 Task: Add a field from the Popular template Effort Level a blank project AdaptFlow
Action: Mouse moved to (977, 90)
Screenshot: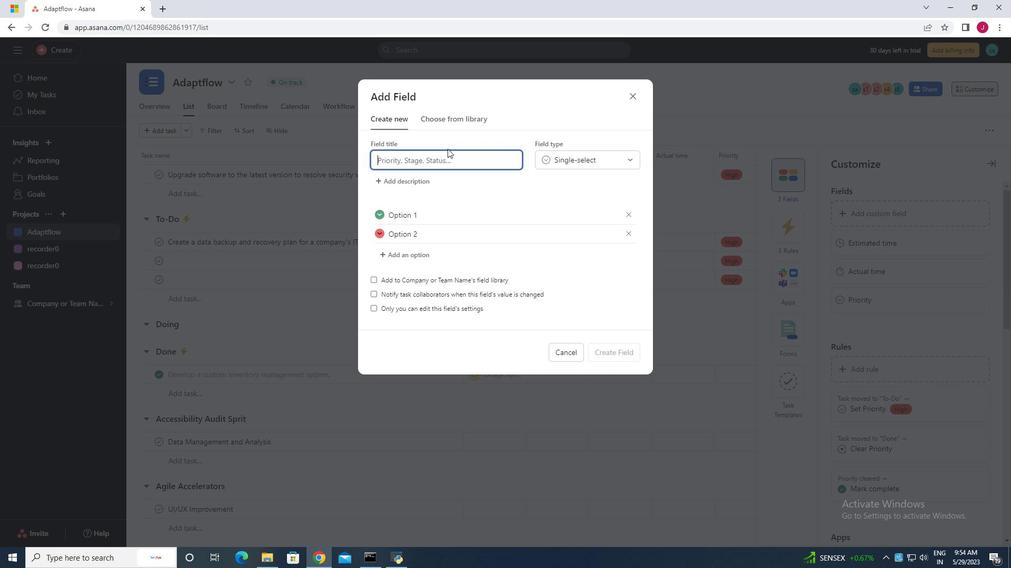 
Action: Mouse pressed left at (977, 90)
Screenshot: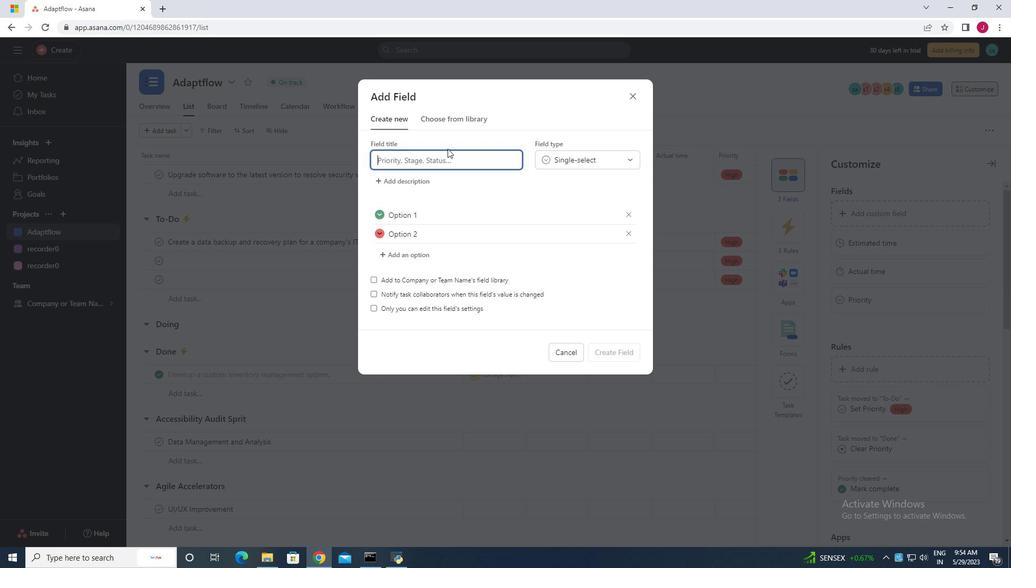 
Action: Mouse moved to (890, 215)
Screenshot: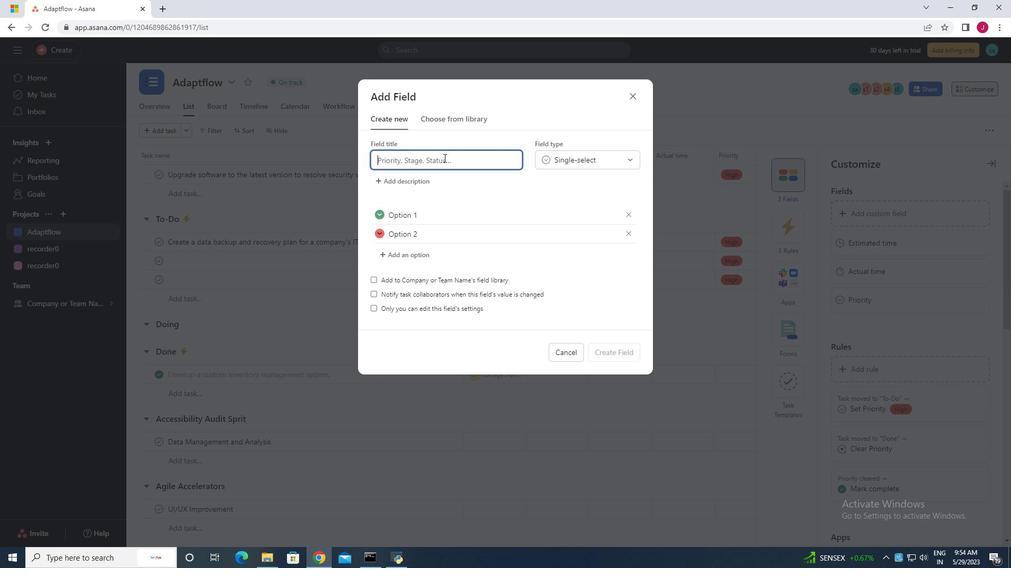 
Action: Mouse pressed left at (890, 215)
Screenshot: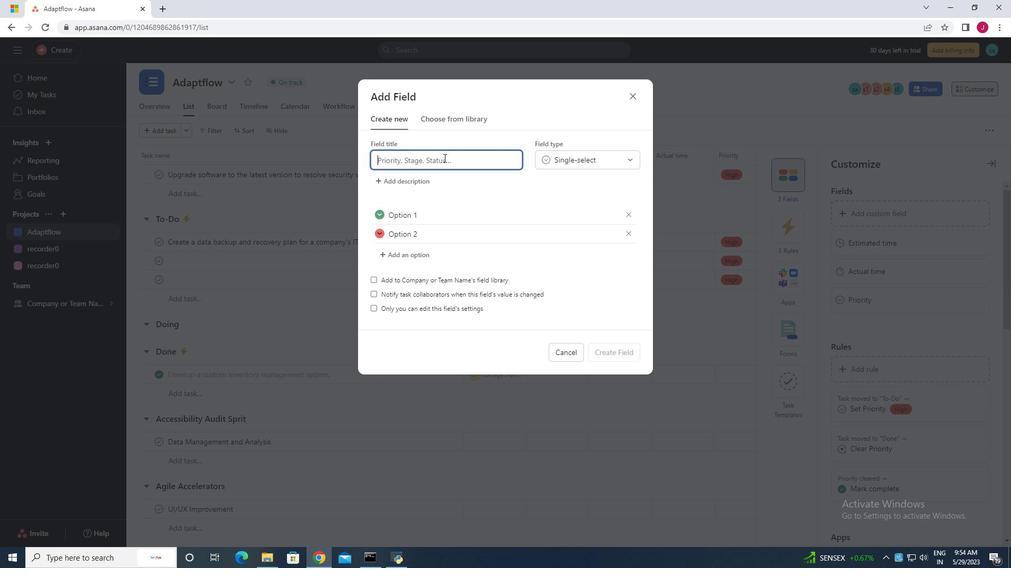 
Action: Mouse moved to (432, 158)
Screenshot: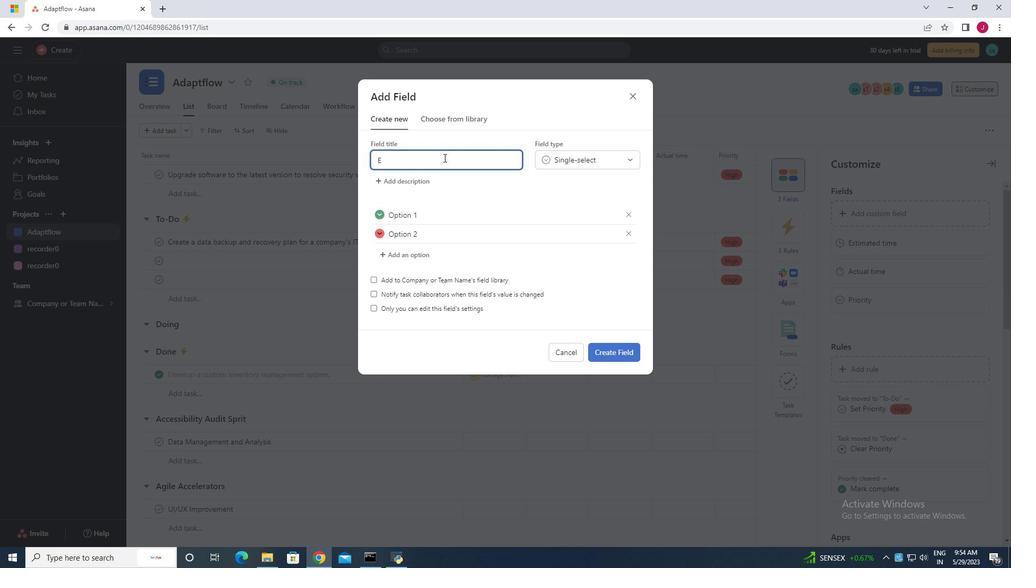 
Action: Key pressed <Key.caps_lock>E<Key.caps_lock>ffort<Key.space>level<Key.space>
Screenshot: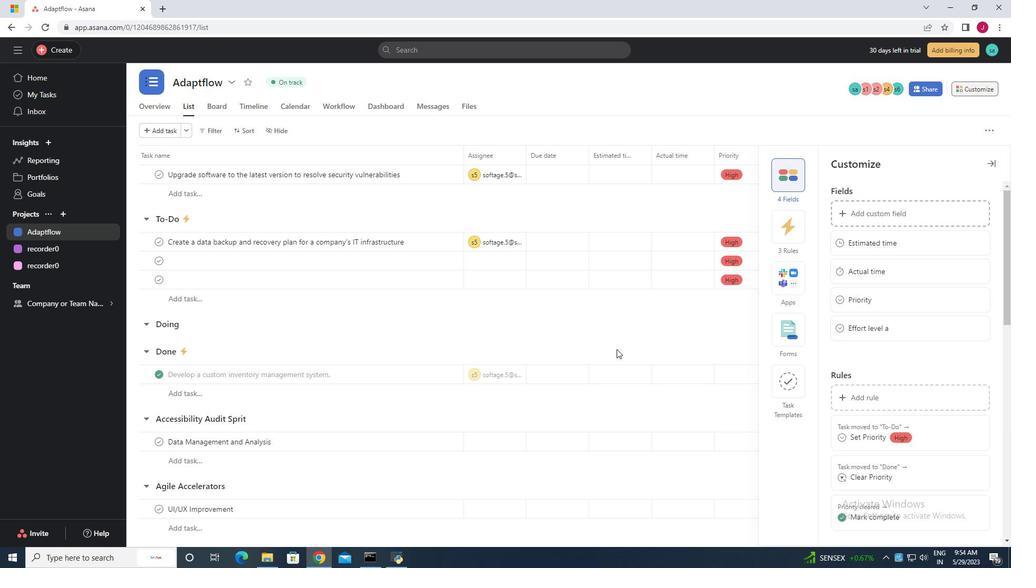 
Action: Mouse moved to (627, 215)
Screenshot: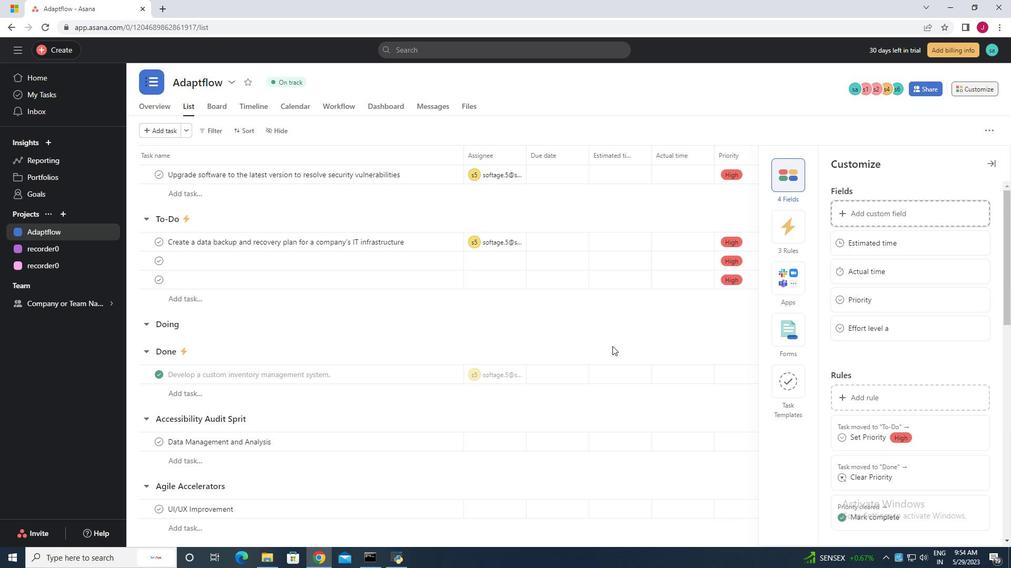 
Action: Mouse pressed left at (627, 215)
Screenshot: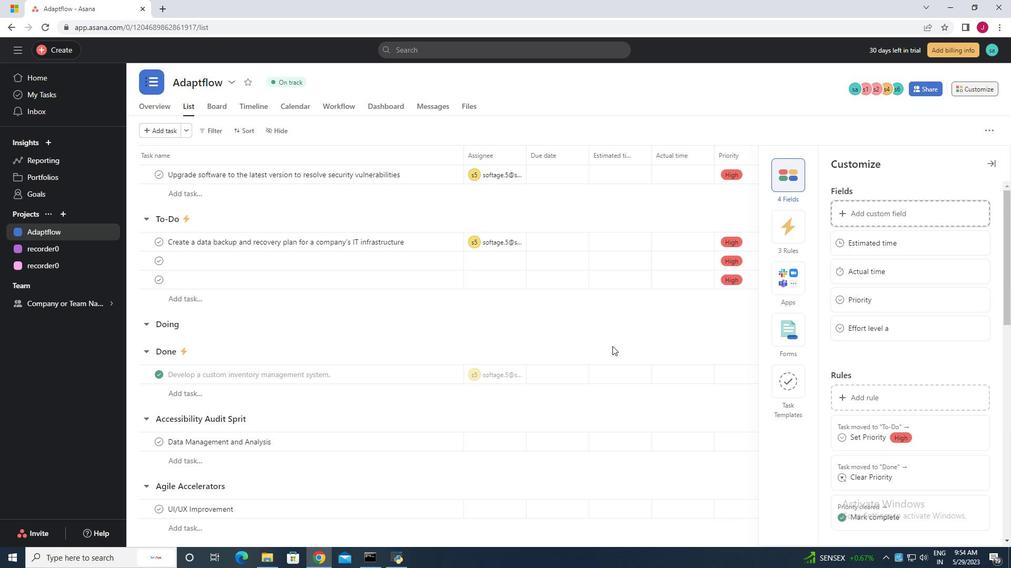 
Action: Mouse moved to (625, 215)
Screenshot: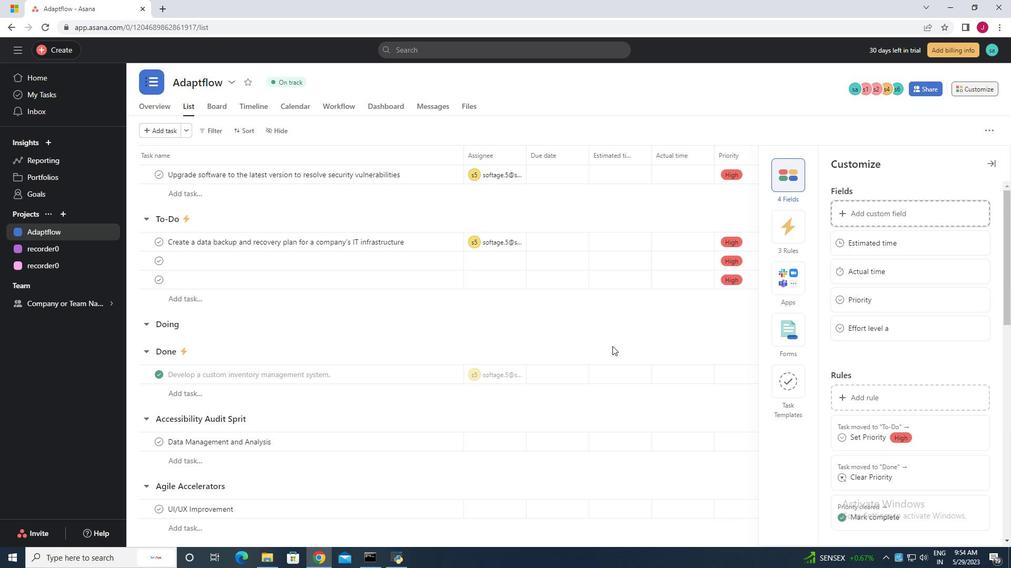
Action: Mouse pressed left at (625, 215)
Screenshot: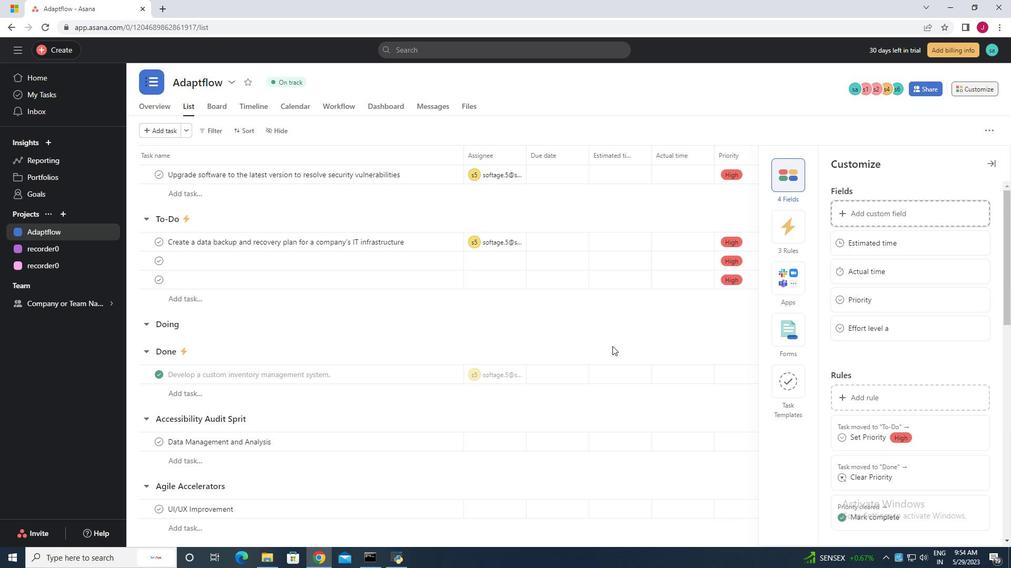 
Action: Mouse moved to (627, 215)
Screenshot: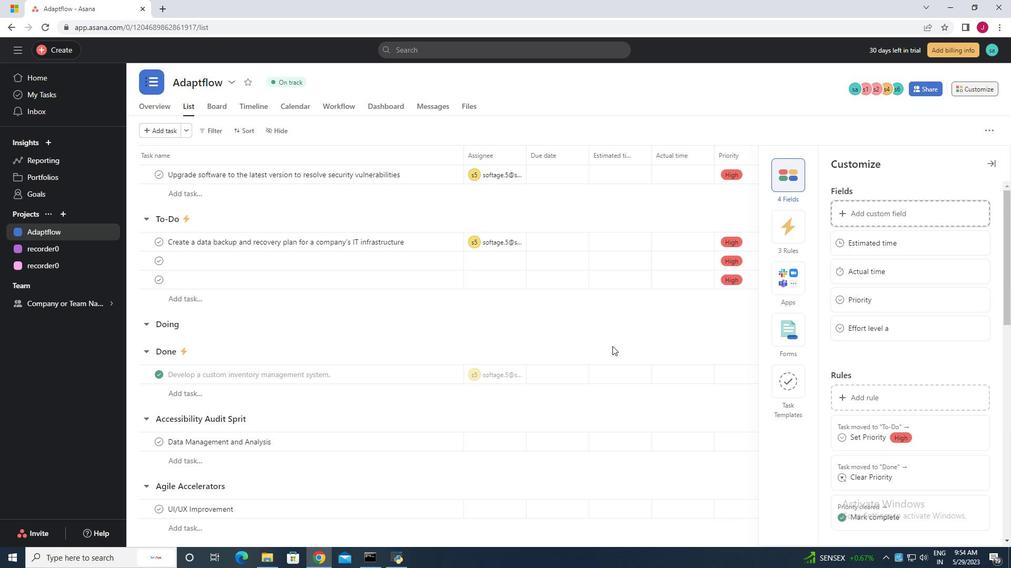 
Action: Key pressed o<Key.space>blank<Key.backspace><Key.backspace><Key.backspace>
Screenshot: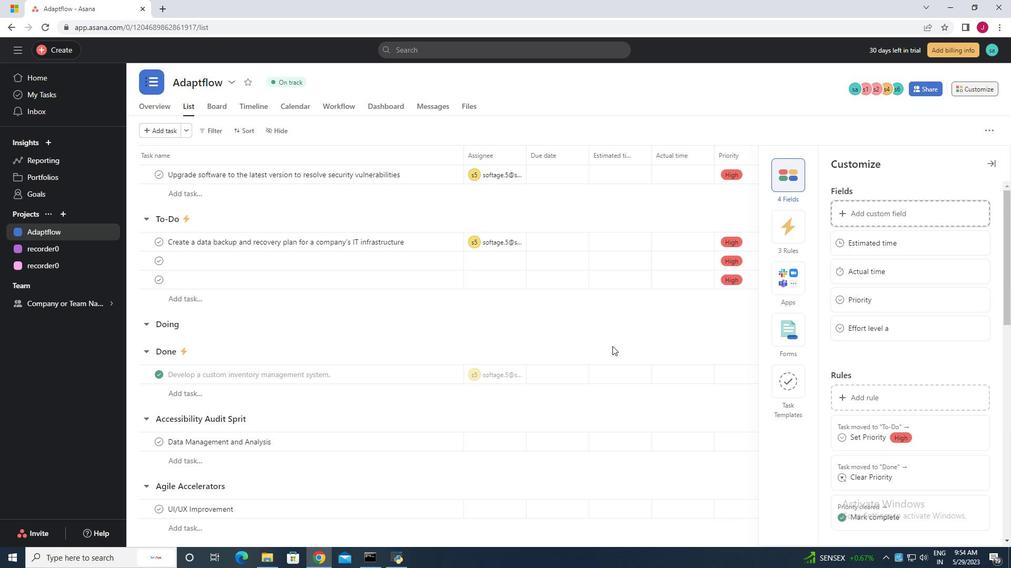 
Action: Mouse moved to (600, 216)
Screenshot: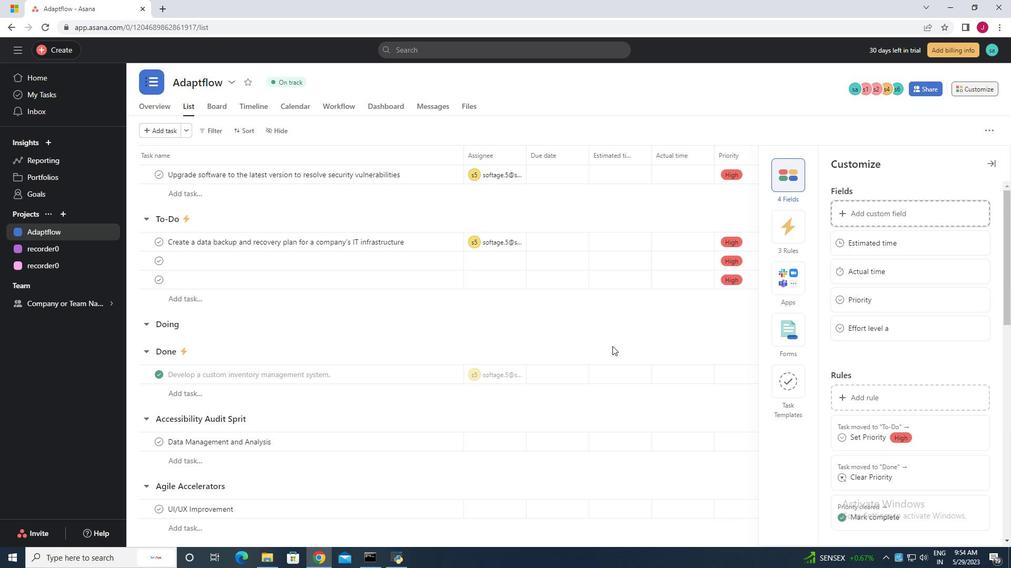 
Action: Key pressed <Key.backspace>
Screenshot: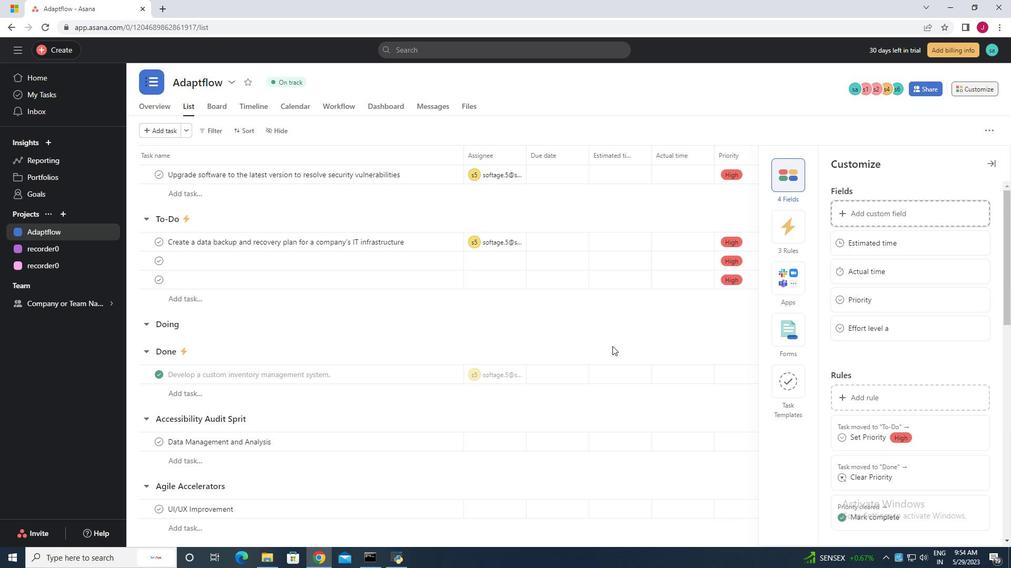 
Action: Mouse moved to (537, 207)
Screenshot: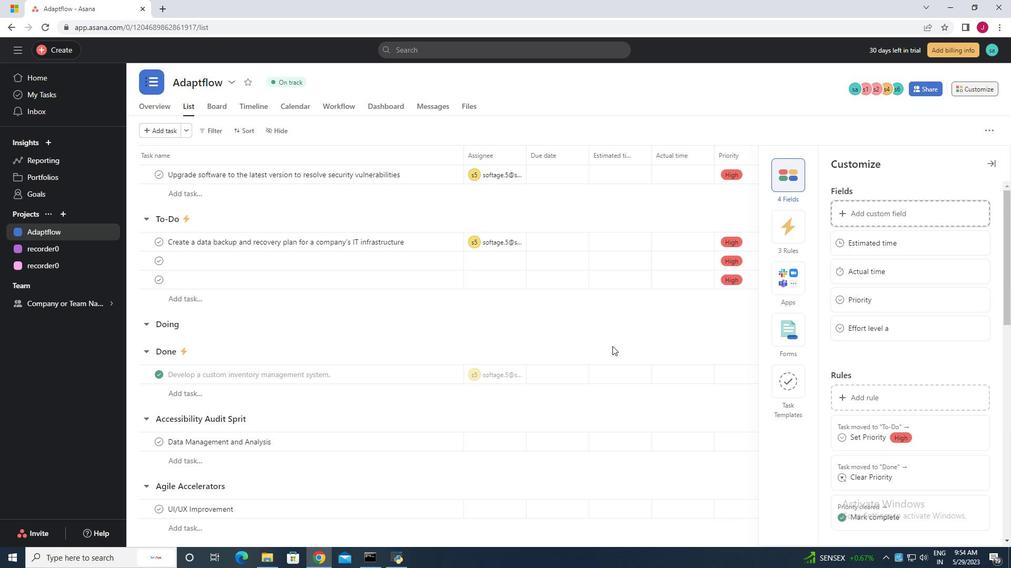 
Action: Key pressed <Key.backspace>
Screenshot: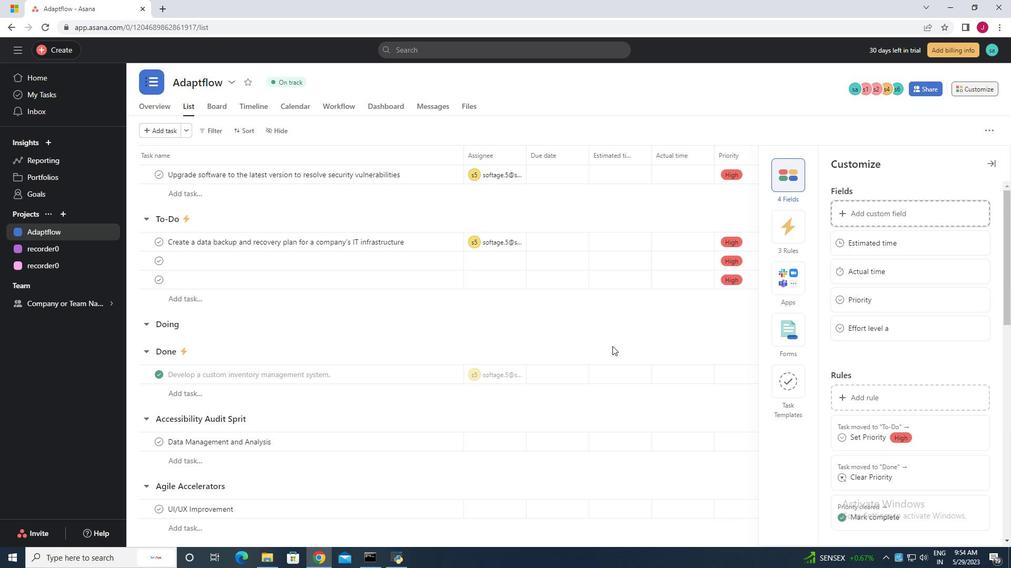 
Action: Mouse moved to (510, 199)
Screenshot: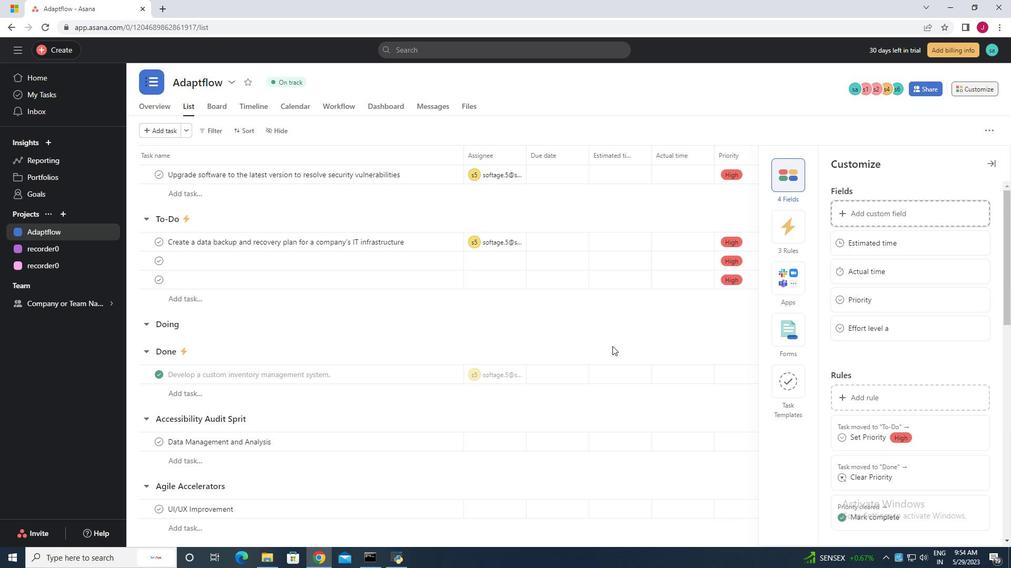 
Action: Key pressed <Key.backspace>
Screenshot: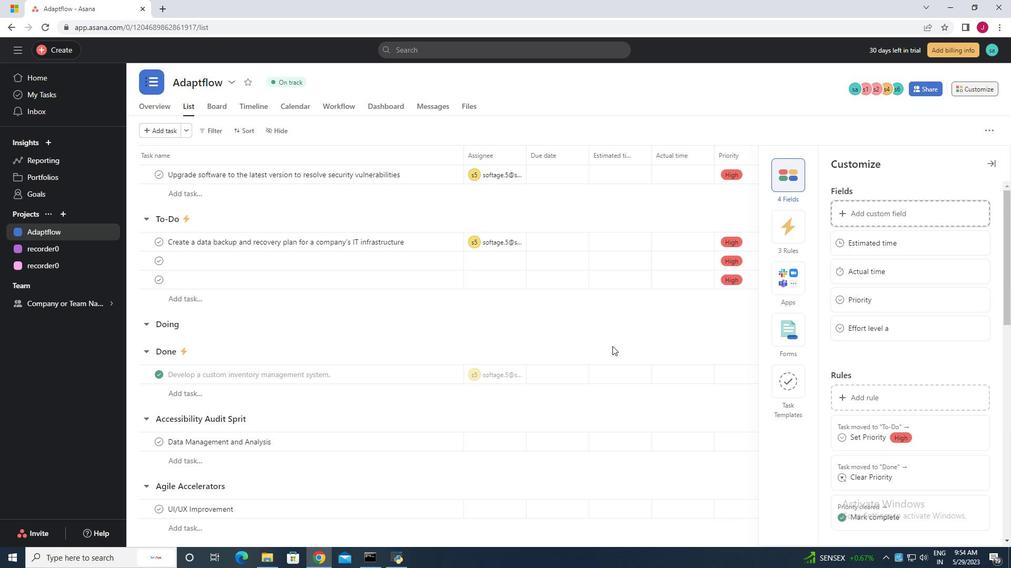 
Action: Mouse moved to (486, 193)
Screenshot: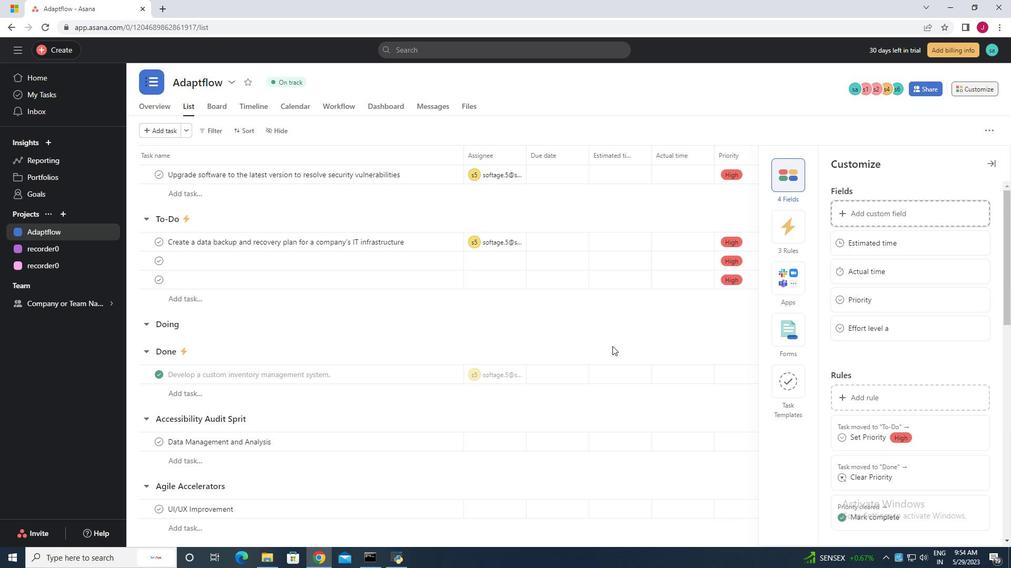 
Action: Key pressed <Key.backspace>
Screenshot: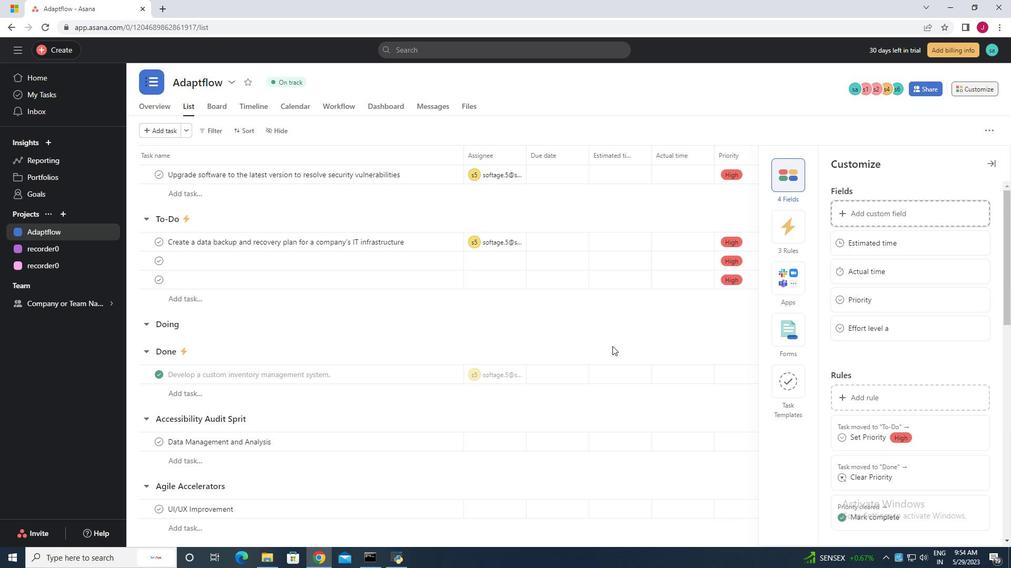 
Action: Mouse moved to (471, 154)
Screenshot: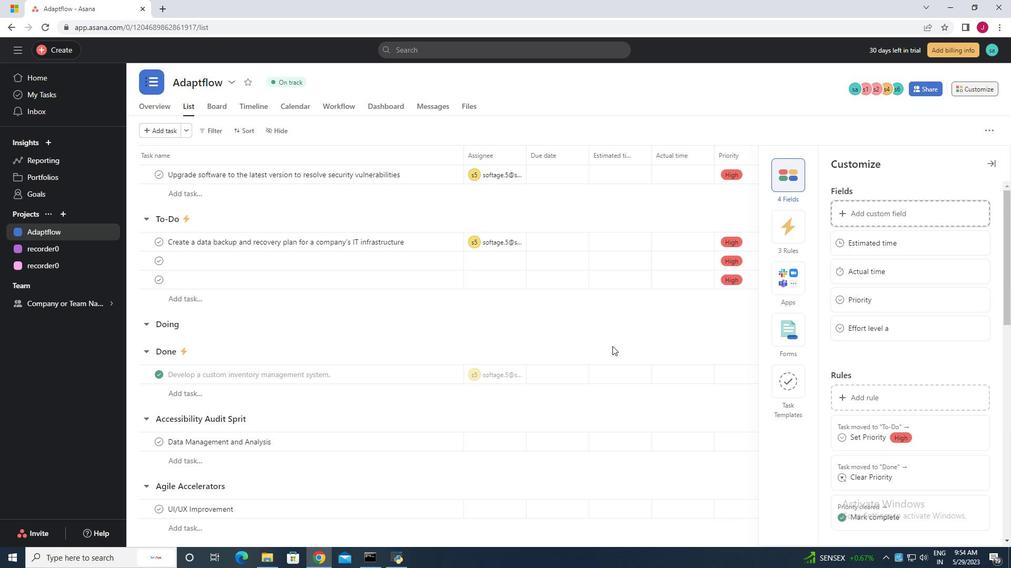 
Action: Mouse pressed left at (471, 154)
Screenshot: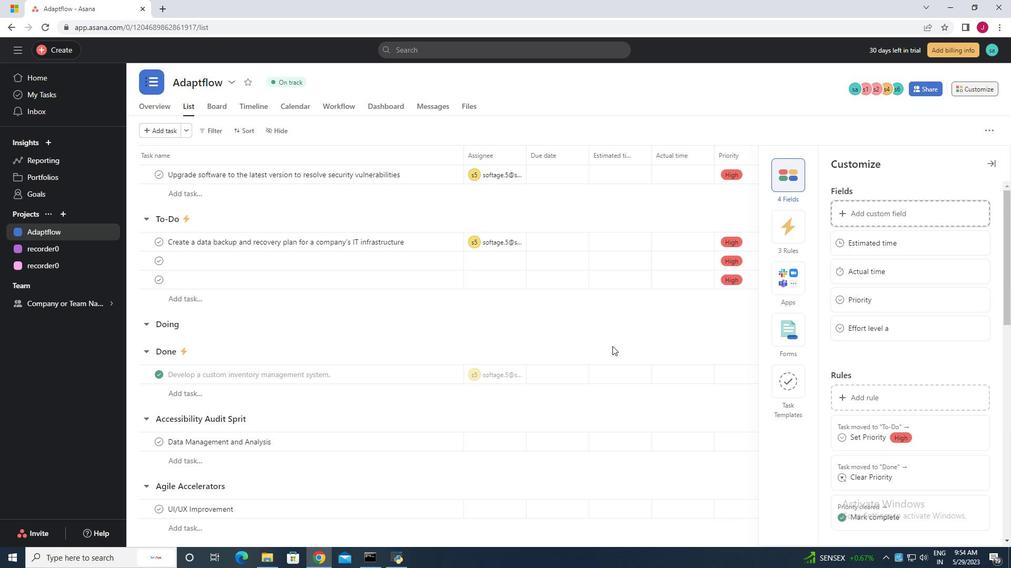
Action: Mouse moved to (471, 154)
Screenshot: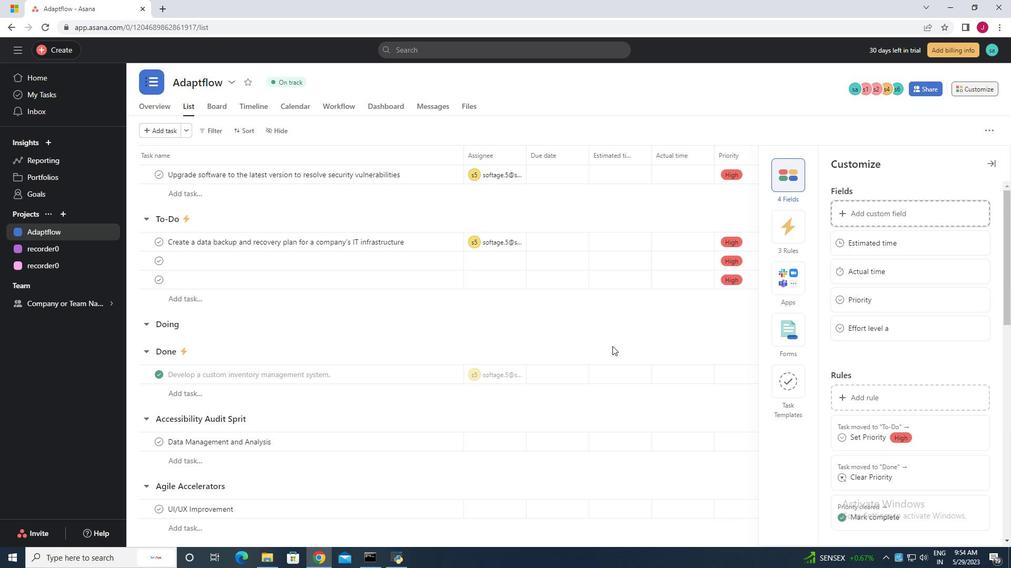 
Action: Key pressed a<Key.space>blank
Screenshot: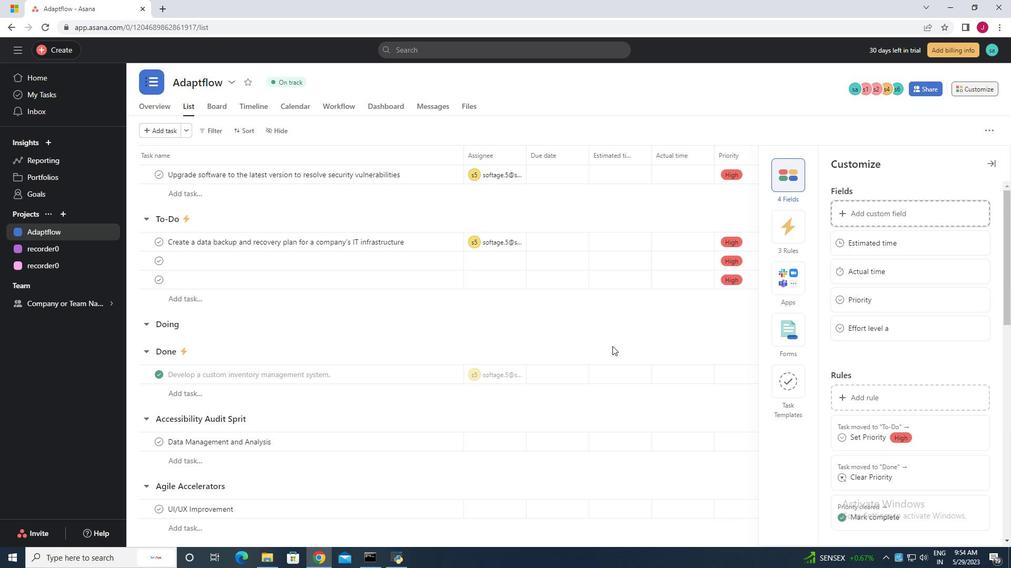 
Action: Mouse moved to (491, 164)
Screenshot: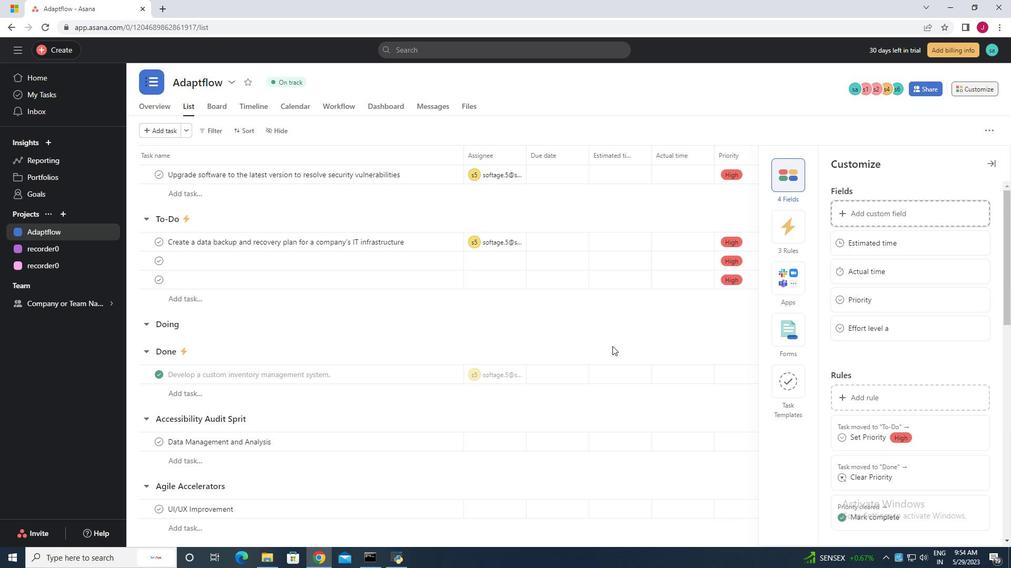 
Action: Key pressed n
Screenshot: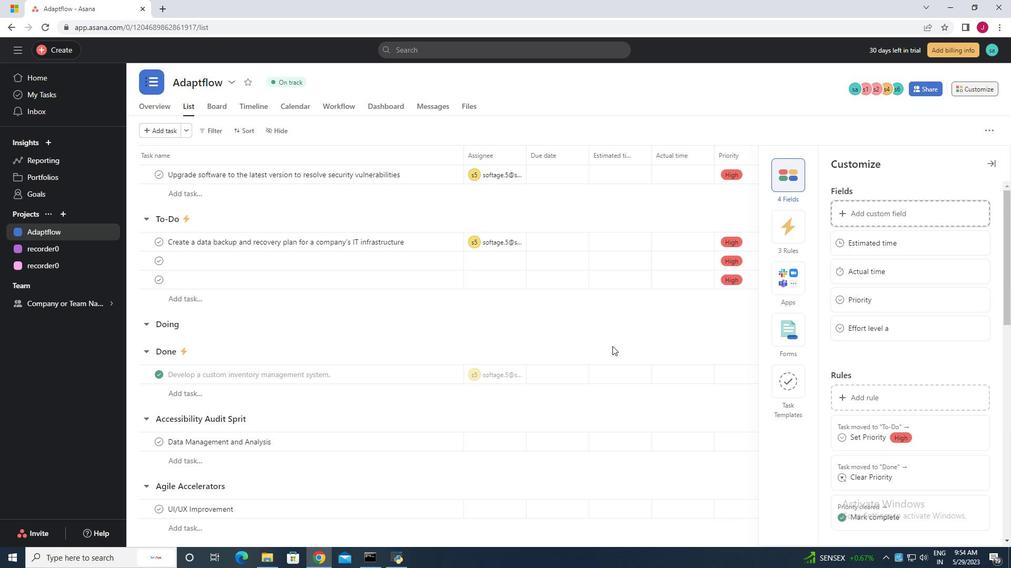 
Action: Mouse moved to (488, 161)
Screenshot: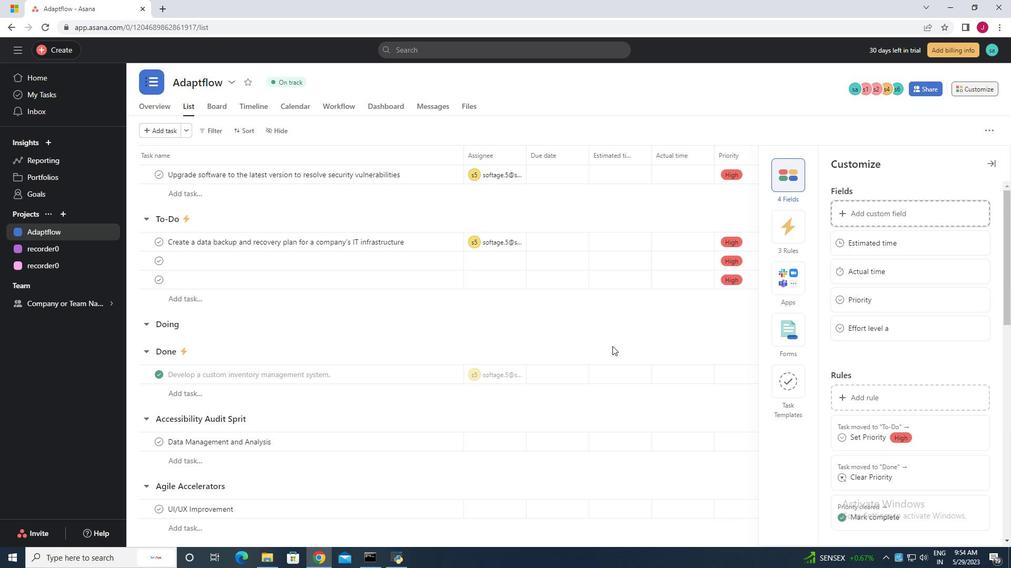 
Action: Key pressed <Key.backspace>
Screenshot: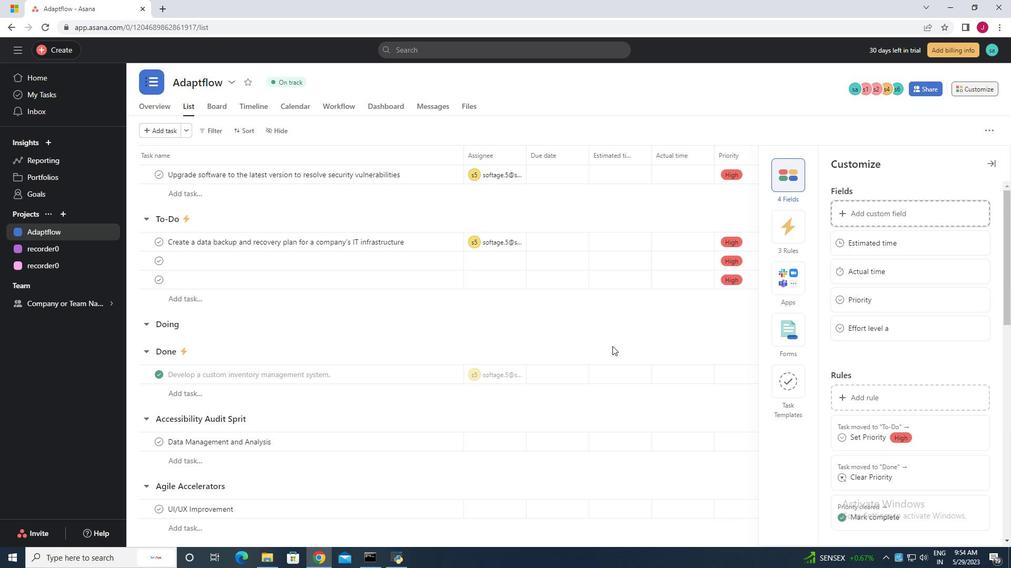 
Action: Mouse moved to (466, 214)
Screenshot: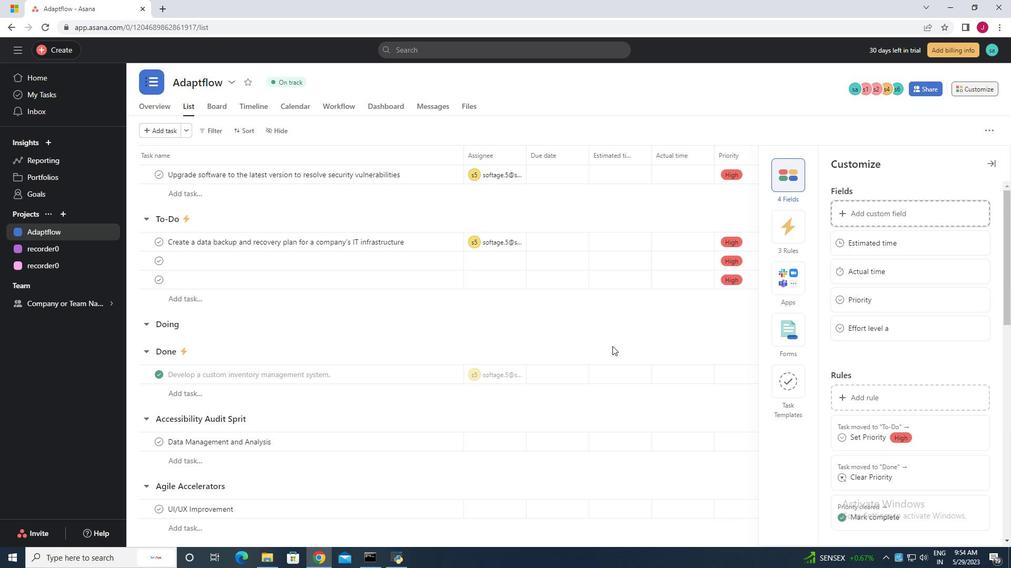 
Action: Mouse pressed left at (466, 214)
Screenshot: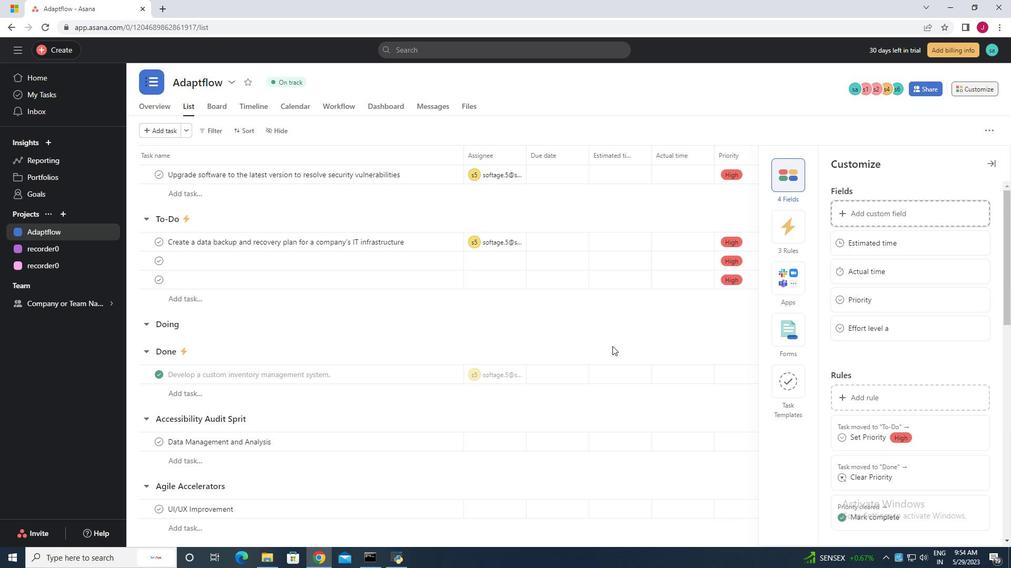 
Action: Mouse moved to (467, 215)
Screenshot: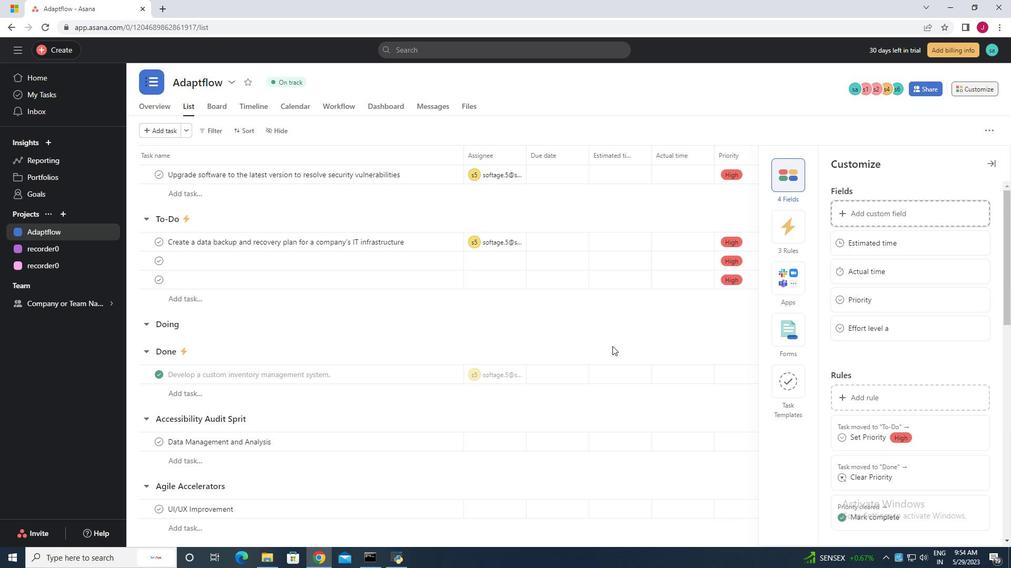 
Action: Key pressed g<Key.backspace>
Screenshot: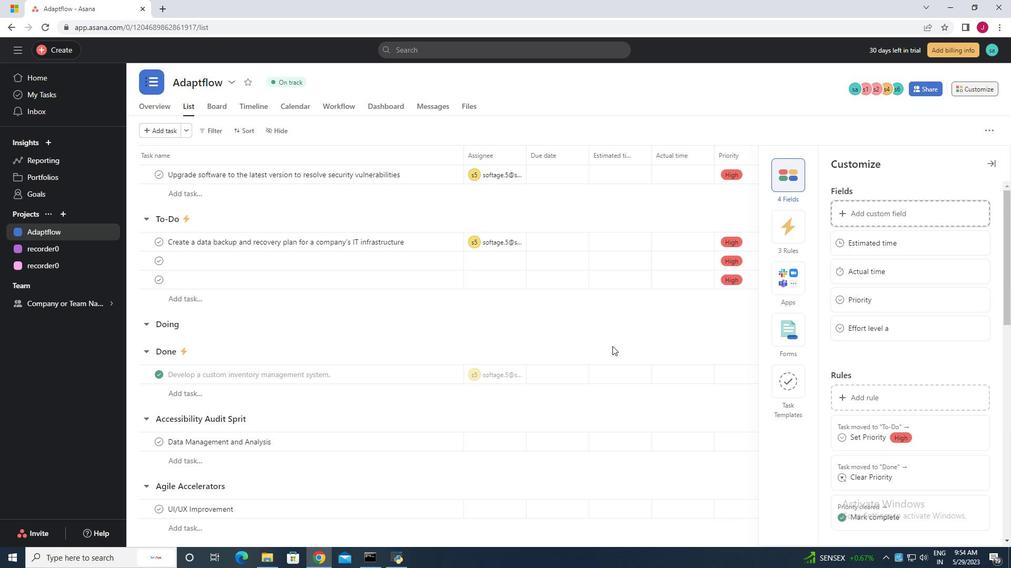 
Action: Mouse moved to (885, 216)
Screenshot: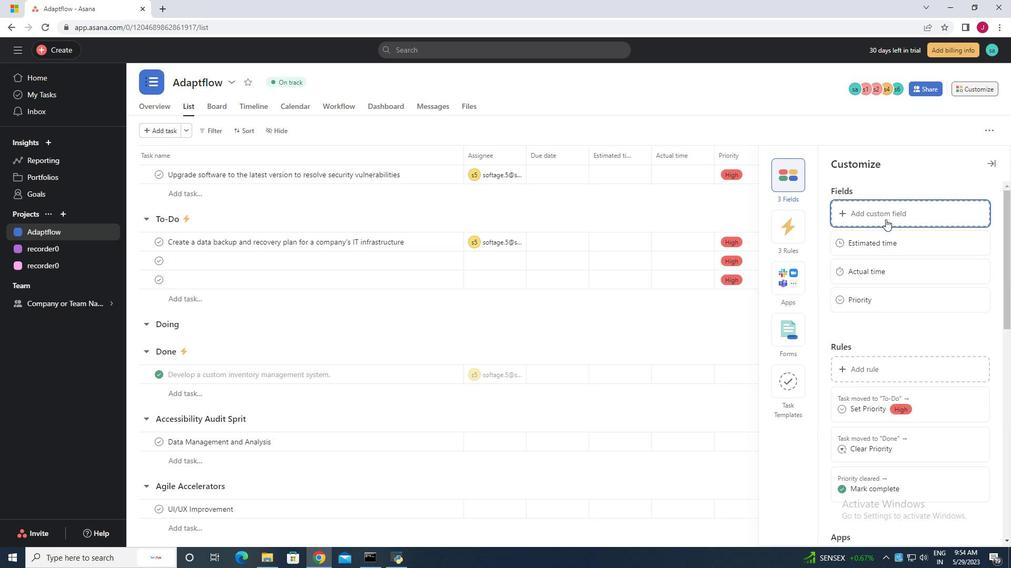 
Action: Mouse pressed left at (885, 216)
Screenshot: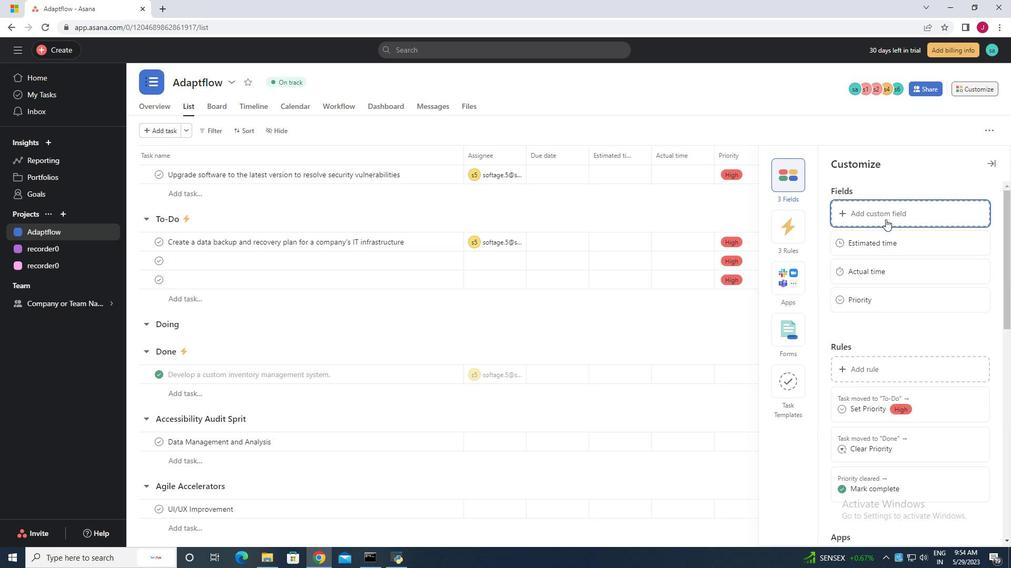 
Action: Mouse moved to (444, 158)
Screenshot: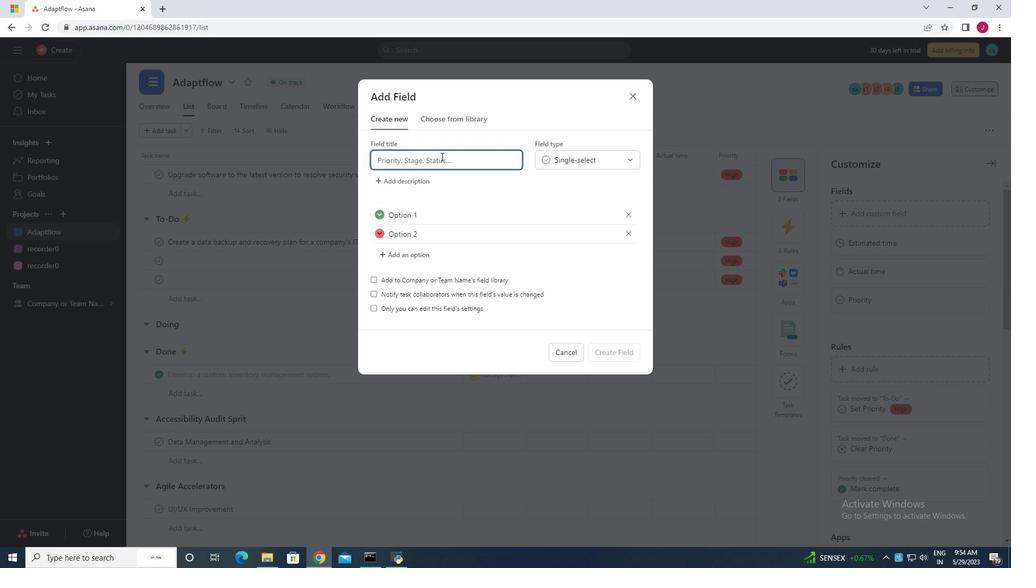 
Action: Key pressed <Key.caps_lock>E<Key.caps_lock>ffort<Key.space>leb<Key.backspace>vel<Key.space>a
Screenshot: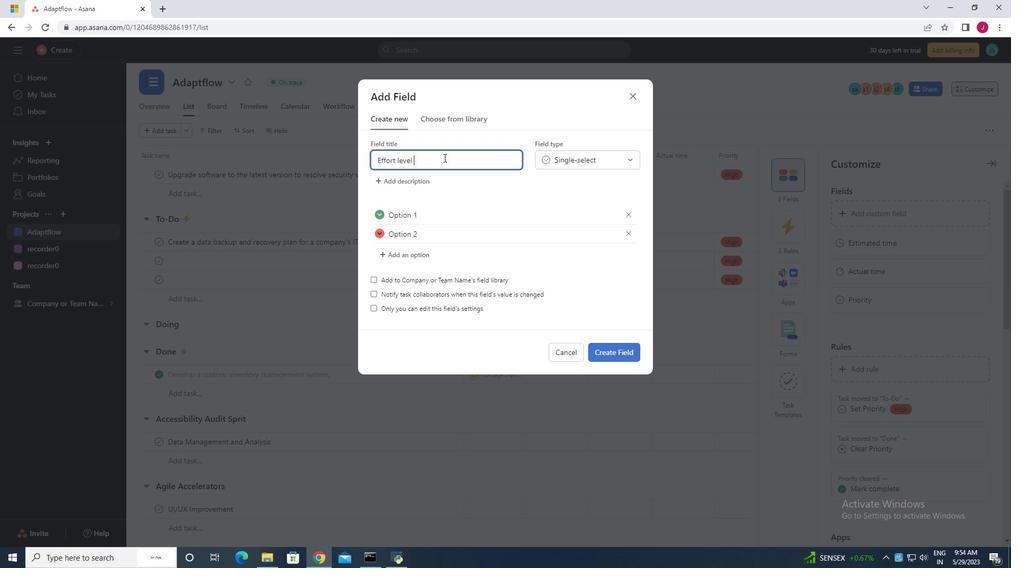 
Action: Mouse moved to (623, 353)
Screenshot: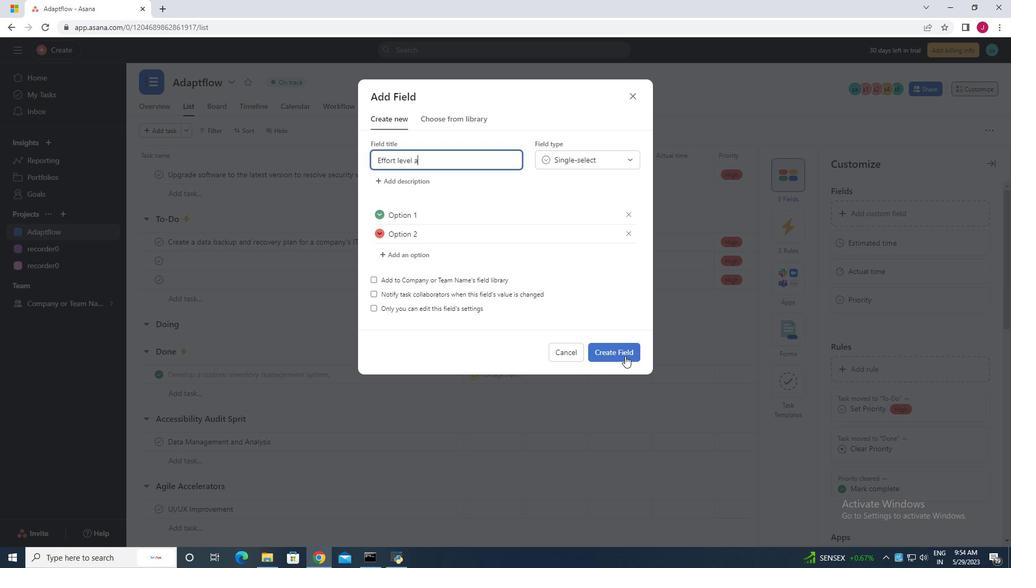 
Action: Mouse pressed left at (623, 353)
Screenshot: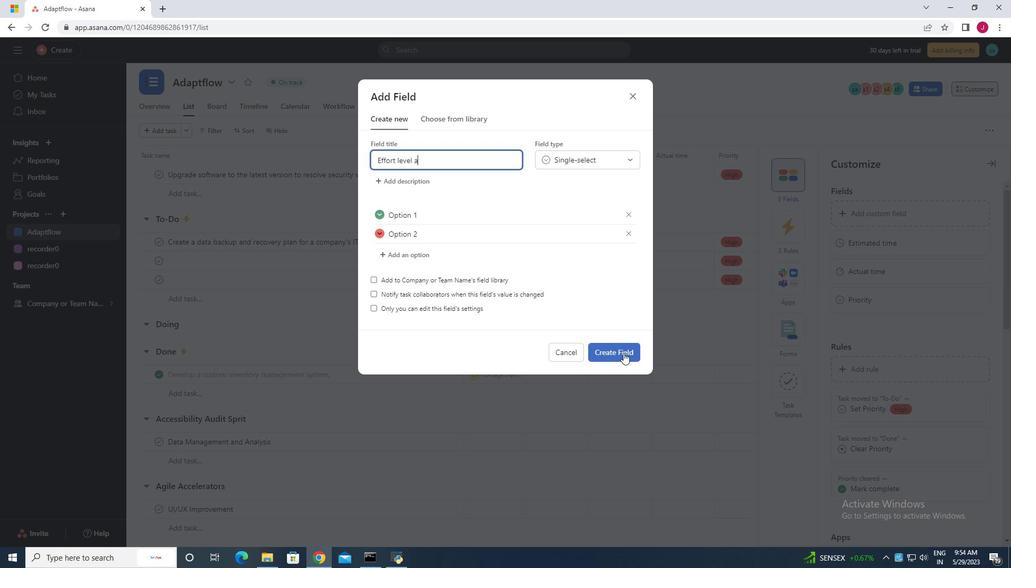 
Action: Mouse moved to (613, 347)
Screenshot: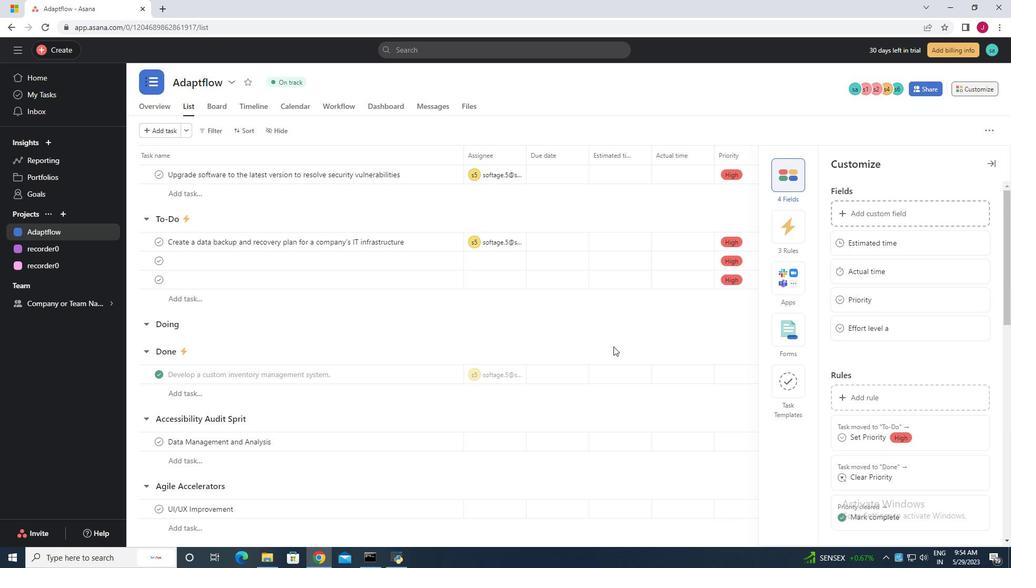 
